 Task: Merge the refactor branch into the "main".
Action: Mouse pressed left at (496, 517)
Screenshot: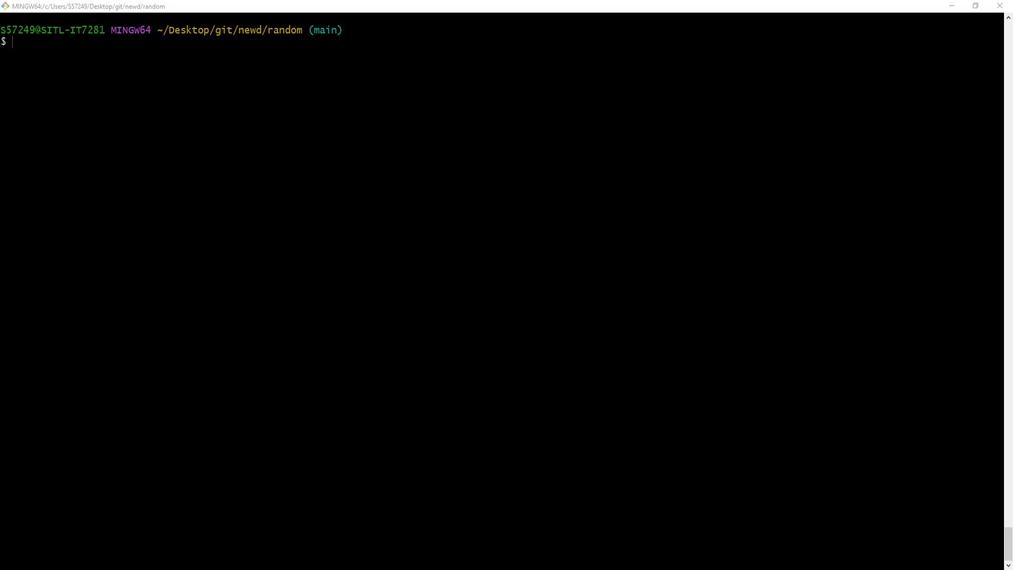 
Action: Mouse moved to (986, 328)
Screenshot: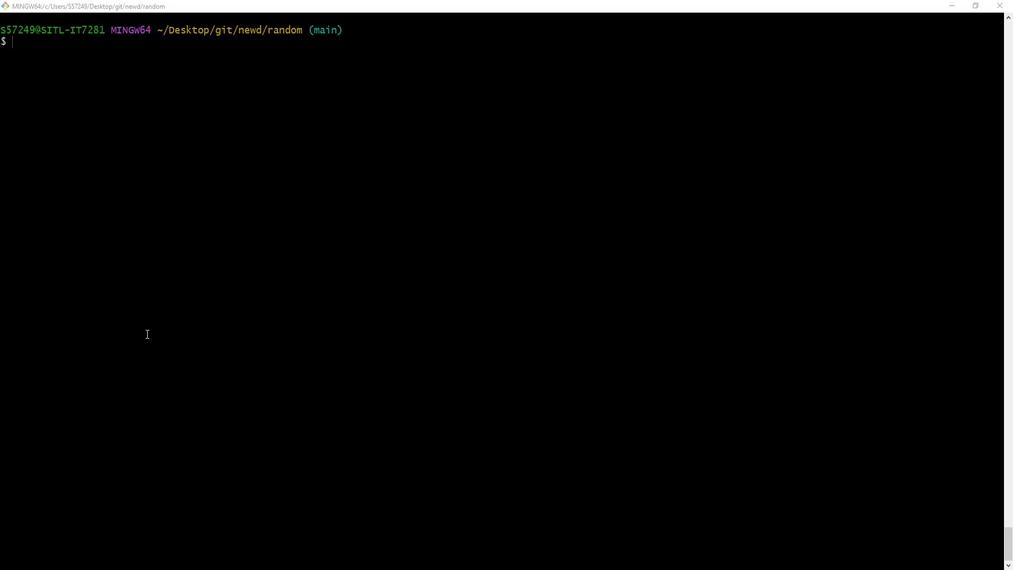 
Action: Mouse pressed left at (986, 328)
Screenshot: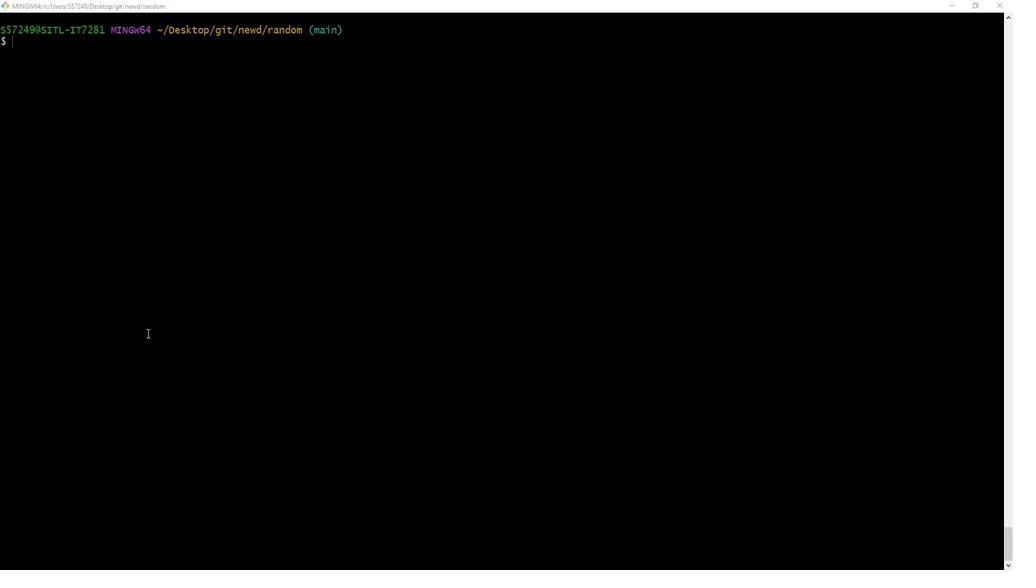 
Action: Key pressed git<Key.space>status<Key.enter>git<Key.space>branch<Key.enter>git<Key.space>branch<Key.space>refactor<Key.enter>git<Key.space>checkout<Key.space>refactor<Key.enter>git<Key.space>branch<Key.enter>vim<Key.space>nr<Key.backspace>ewfibobacci.py<Key.enter>i<Key.space><Key.shift_r>#<Key.space>python<Key.space>program<Key.space>for<Key.space>fibab<Key.backspace>nacci<Key.space>number<Key.enter>import<Key.space>math<Key.enter><Key.enter>def<Key.space>is<Key.shift_r>Perfect<Key.shift_r>Square<Key.shift_r>(x<Key.shift_r>)<Key.shift_r>:<Key.enter>s<Key.space>=<Key.space>int<Key.shift_r><Key.shift_r><Key.shift_r><Key.shift_r>(math.sqrt<Key.shift_r>(x<Key.shift_r><Key.shift_r><Key.shift_r>)<Key.shift_r>)<Key.enter>return<Key.space>s<Key.shift_r><Key.shift_r><Key.shift_r><Key.shift_r><Key.shift_r><Key.shift_r>*s<Key.space>==<Key.space>x<Key.enter><Key.enter>def<Key.space>is<Key.shift_r>Fibonacci<Key.shift_r>(n<Key.shift_r><Key.shift_r><Key.shift_r><Key.shift_r><Key.shift_r><Key.shift_r>)<Key.shift_r><Key.shift_r><Key.shift_r><Key.shift_r><Key.shift_r><Key.shift_r>:<Key.enter><Key.shift_r>#<Key.space>n<Key.space>is<Key.space>fibonacci<Key.space>if<Key.space>one<Key.space>of<Key.space>5<Key.shift_r>*n<Key.shift_r>*n<Key.space><Key.shift_r><Key.shift_r>+<Key.space>4<Key.space>or<Key.space>5<Key.shift_r><Key.shift_r><Key.shift_r><Key.shift_r>*n<Key.shift_r><Key.shift_r>*n<Key.space>-<Key.space>4<Key.space>or<Key.space>both<Key.space>is<Key.space>a<Key.space><Key.space>perfect<Key.space>square<Key.enter>return<Key.space>is<Key.shift_r>Perfect<Key.shift_r>Square<Key.shift_r>(5<Key.space><Key.shift_r>*n<Key.shift_r>*n<Key.space><Key.shift_r>+<Key.space>4<Key.shift_r>)<Key.space>or<Key.space>is<Key.shift_r>Perfect<Key.shift_r>Squs<Key.backspace>are<Key.shift_r>(5<Key.shift_r>*n<Key.shift_r><Key.shift_r><Key.shift_r><Key.shift_r><Key.shift_r><Key.shift_r>*n<Key.space>-<Key.space>4<Key.shift_r>)<Key.enter><Key.enter><Key.shift_r><Key.shift_r><Key.shift_r><Key.shift_r><Key.shift_r><Key.shift_r><Key.shift_r><Key.shift_r><Key.shift_r><Key.shift_r>#<Key.space>program<Key.space>to<Key.space>check<Key.space>the<Key.space>function<Key.space>above<Key.enter>for<Key.space>i<Key.space>in<Key.space>range<Key.shift_r>(1,<Key.space>11<Key.shift_r>)<Key.shift_r>:<Key.enter>if<Key.space><Key.shift_r>(is<Key.shift_r>Fibonaa<Key.backspace>cci<Key.shift_r>(i<Key.shift_r>)<Key.space>==<Key.space><Key.shift_r>R<Key.backspace><Key.shift_r>True<Key.shift_r>):<Key.enter>print<Key.shift_r>(i,<Key.space><Key.shift_r>"is<Key.space>a<Key.space><Key.shift_r>Fibonacci<Key.space><Key.shift_r>Number<Key.shift_r>")<Key.enter><Key.enter><Key.backspace><Key.backspace><Key.space>else<Key.enter><Key.backspace><Key.backspace><Key.backspace><Key.shift_r>:<Key.enter>print<Key.shift_r>(i,<Key.space><Key.shift_r>"is<Key.space>not<Key.space>a<Key.space><Key.shift_r>Fibonacci<Key.space><Key.shift_r>n<Key.shift_r>umber<Key.shift_r>")
Screenshot: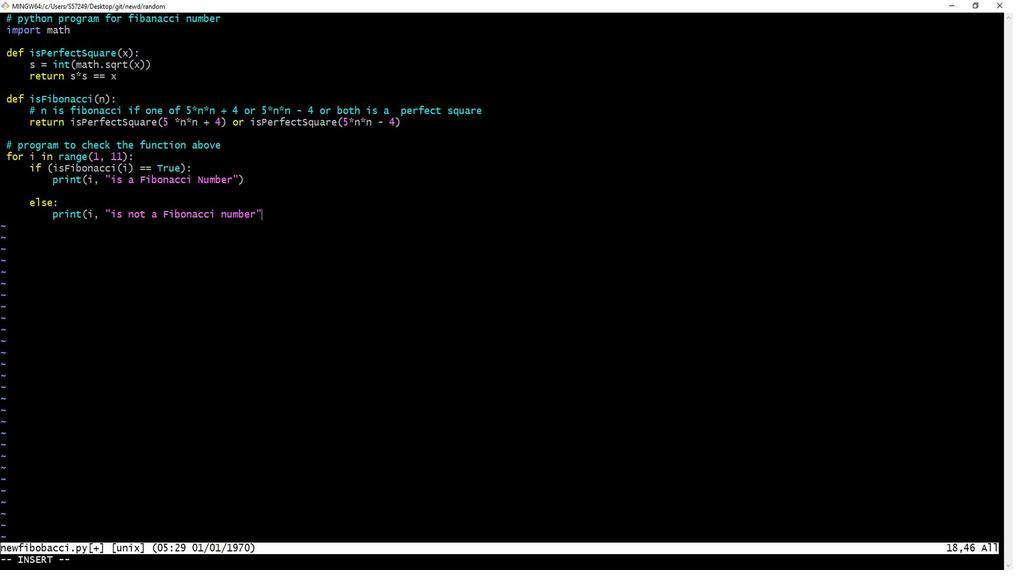 
Action: Mouse moved to (562, 360)
Screenshot: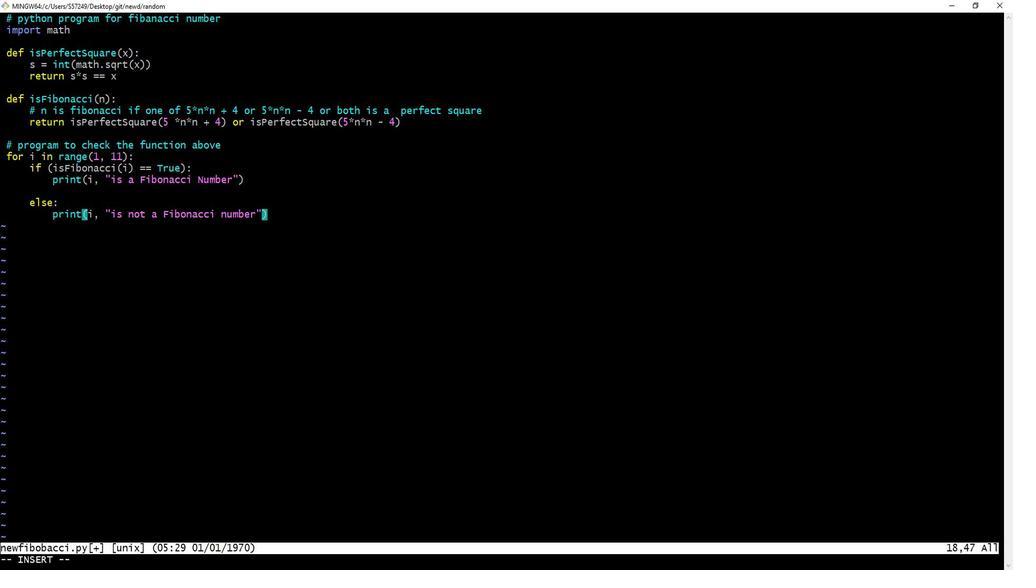 
Action: Mouse scrolled (562, 359) with delta (0, 0)
Screenshot: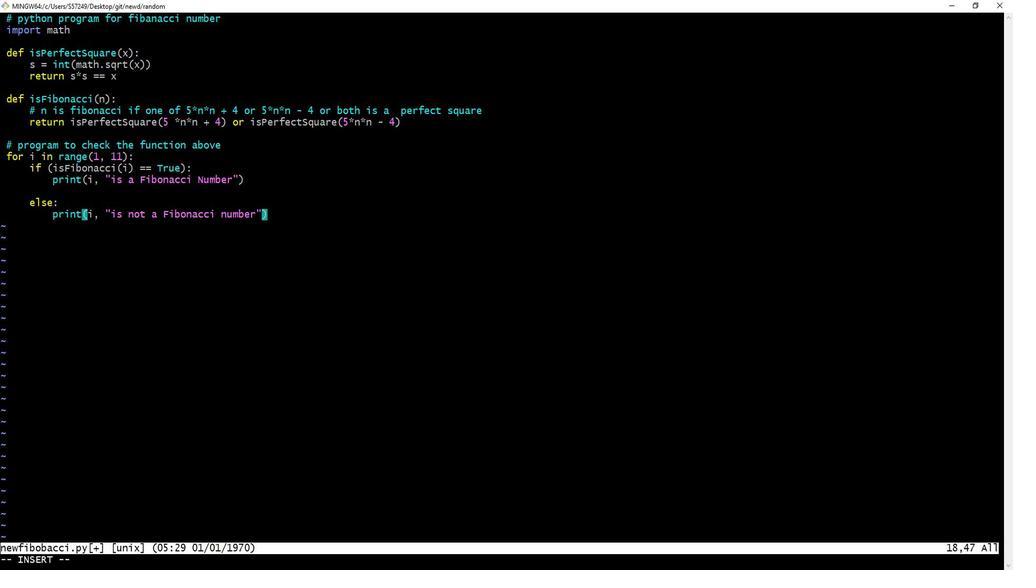 
Action: Mouse scrolled (562, 359) with delta (0, 0)
Screenshot: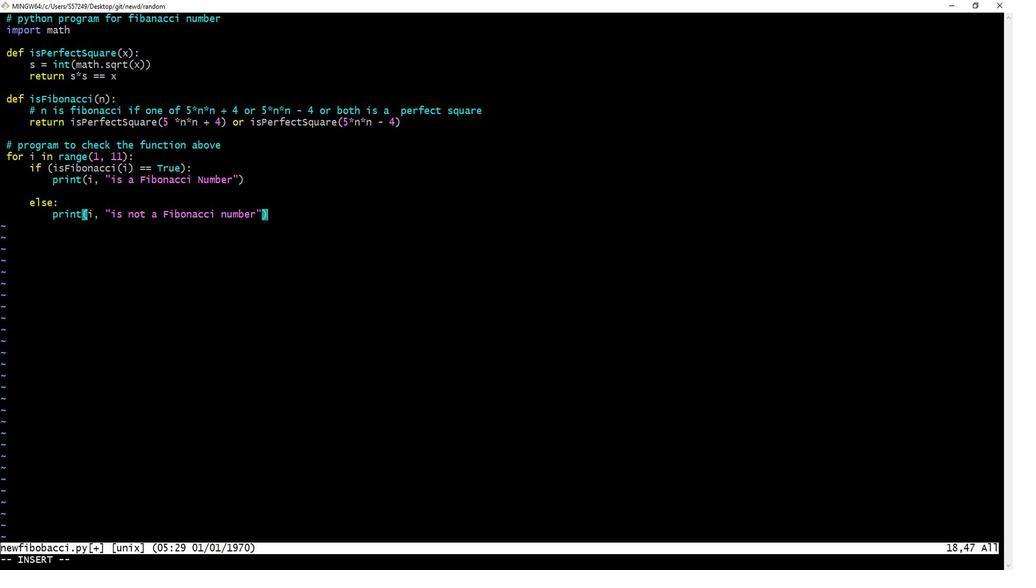 
Action: Mouse scrolled (562, 359) with delta (0, 0)
Screenshot: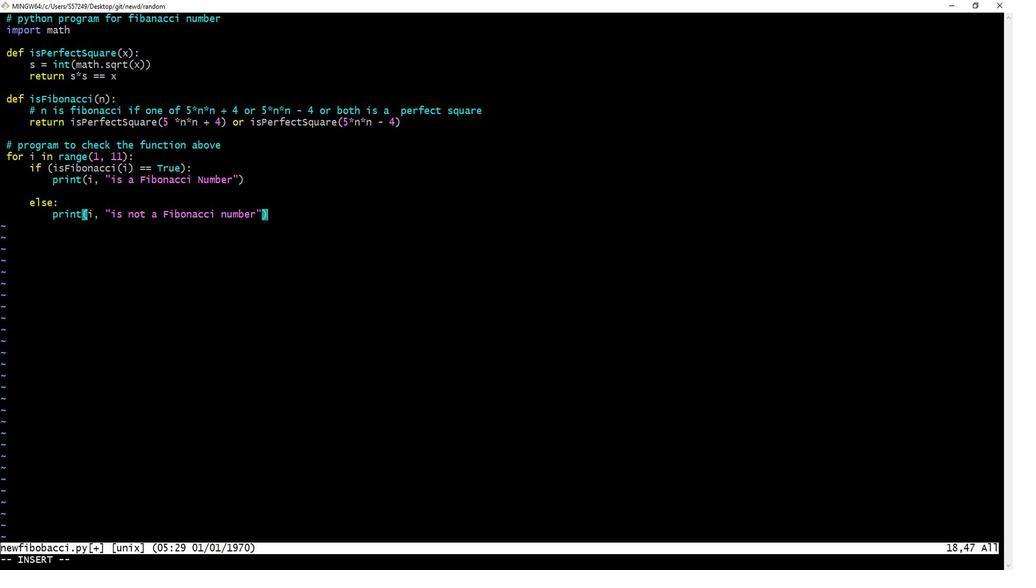 
Action: Mouse moved to (997, 282)
Screenshot: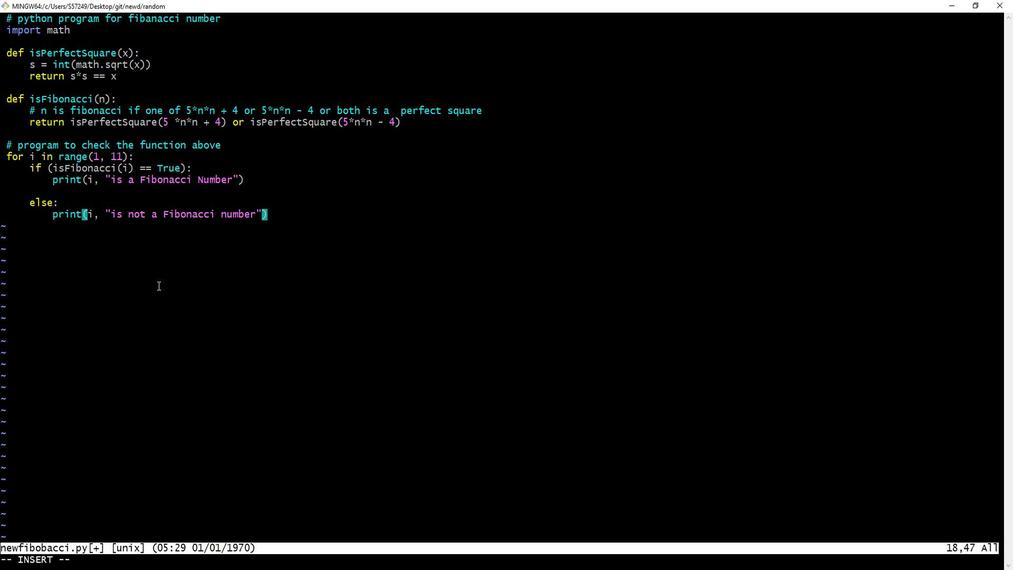 
Action: Mouse pressed left at (997, 282)
Screenshot: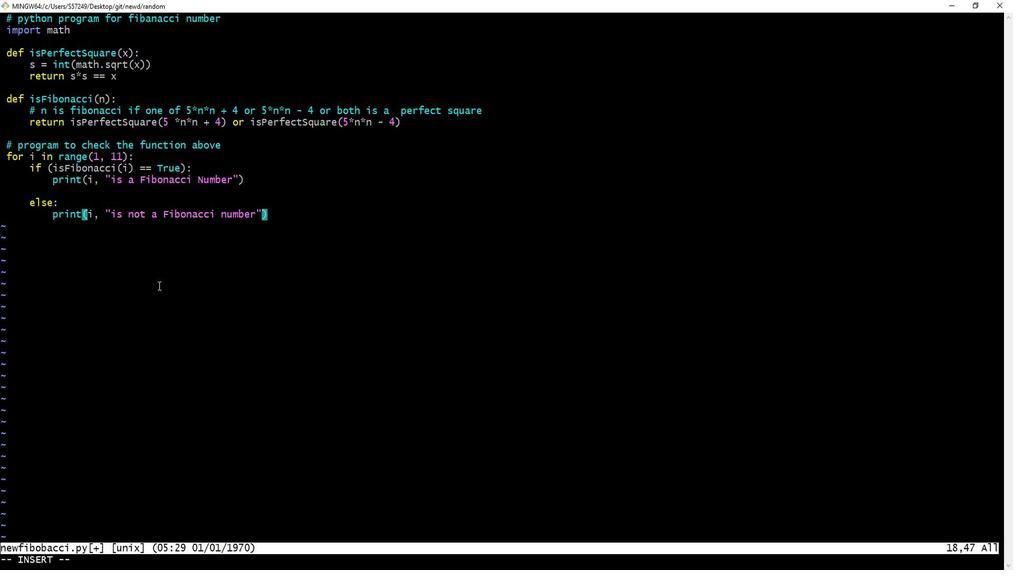 
Action: Key pressed <Key.esc><Key.shift_r>:wq<Key.enter>git<Key.space>status<Key.enter>git<Key.space>add<Key.space>newfibon<Key.backspace>bacci.py<Key.enter>git<Key.space>commit<Key.space>-m<Key.space><Key.shift_r>"<Key.shift_r>Created<Key.space>new<Key.space>python<Key.space>filr<Key.backspace>e<Key.shift_r>"<Key.enter>git<Key.space>status<Key.enter>git<Key.space>checkout<Key.space>main<Key.enter>git<Key.space>branch<Key.enter>git<Key.space>merge<Key.space>refactor<Key.enter>
Screenshot: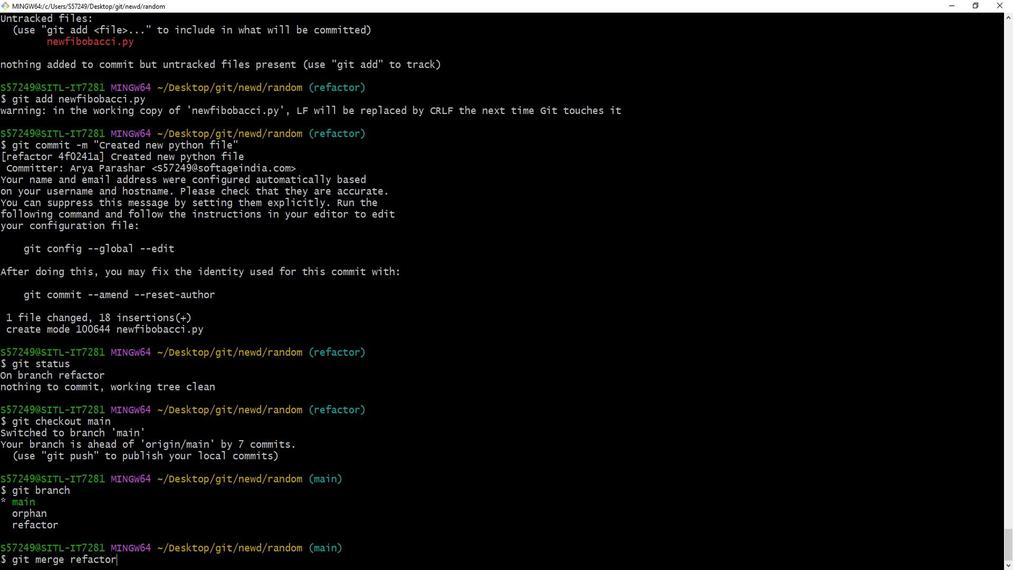 
Action: Mouse moved to (679, 423)
Screenshot: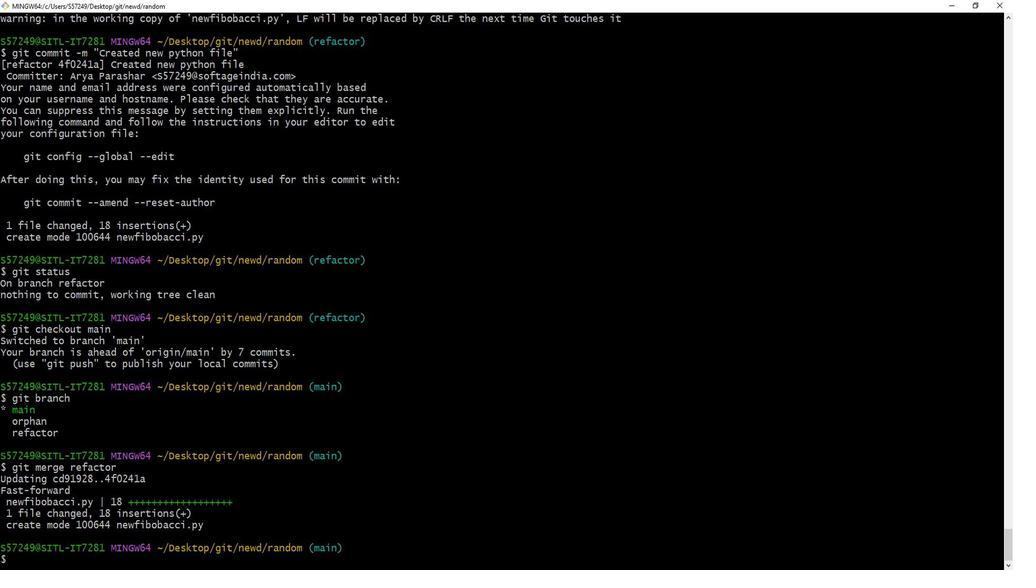 
Action: Mouse pressed left at (679, 423)
Screenshot: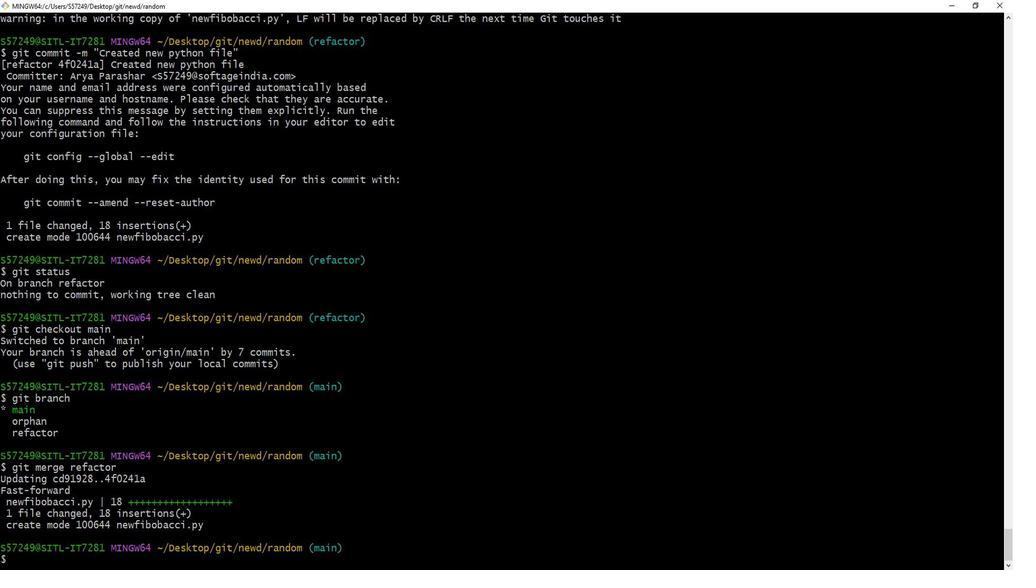 
